Task: Create a new view control for the user
Action: Mouse moved to (144, 163)
Screenshot: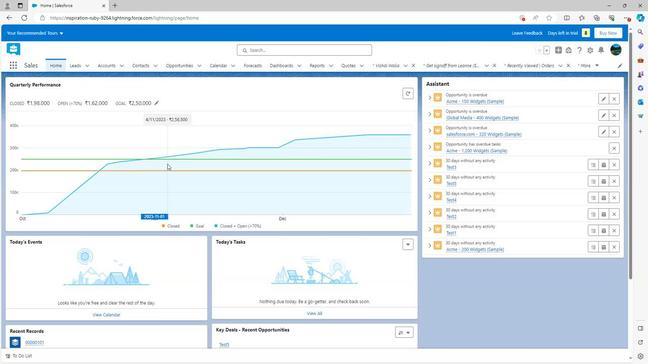 
Action: Mouse scrolled (144, 163) with delta (0, 0)
Screenshot: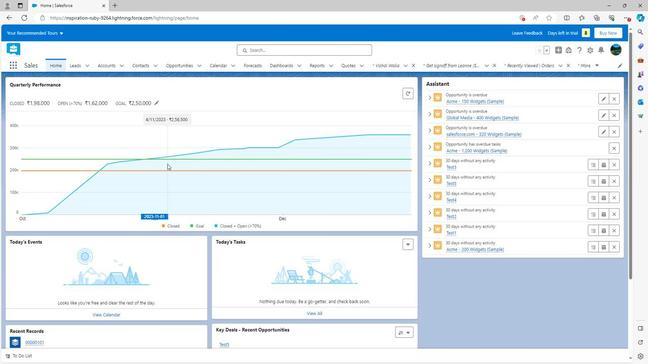 
Action: Mouse moved to (144, 163)
Screenshot: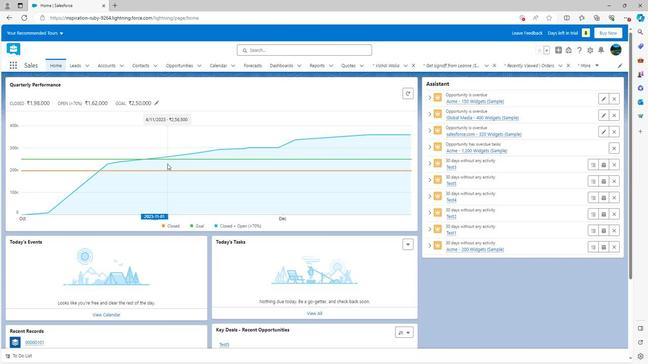 
Action: Mouse scrolled (144, 163) with delta (0, 0)
Screenshot: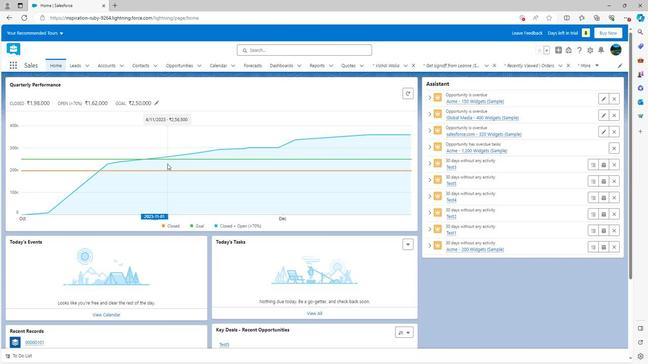 
Action: Mouse scrolled (144, 163) with delta (0, 0)
Screenshot: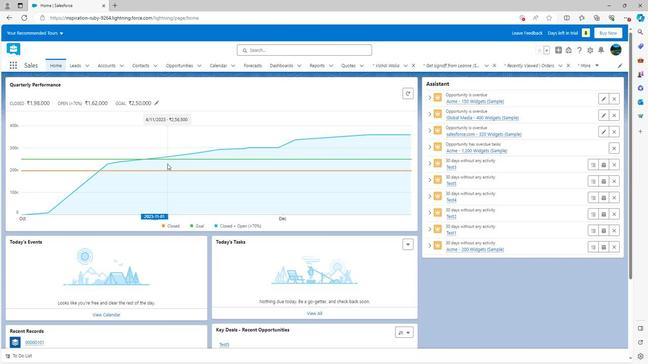 
Action: Mouse scrolled (144, 163) with delta (0, 0)
Screenshot: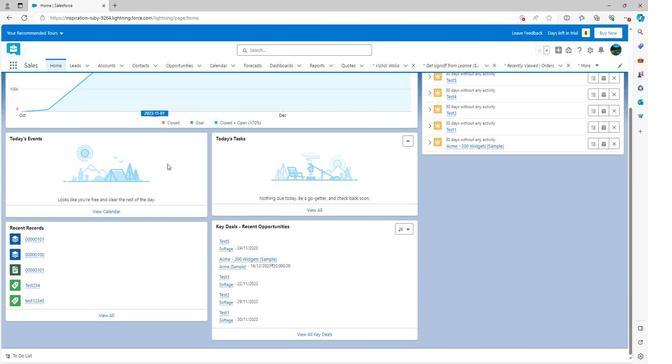 
Action: Mouse scrolled (144, 163) with delta (0, 0)
Screenshot: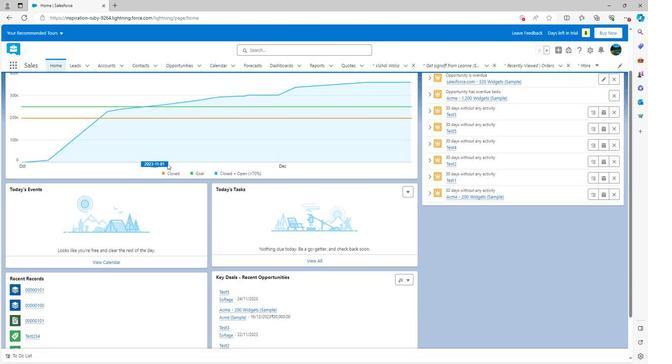 
Action: Mouse scrolled (144, 163) with delta (0, 0)
Screenshot: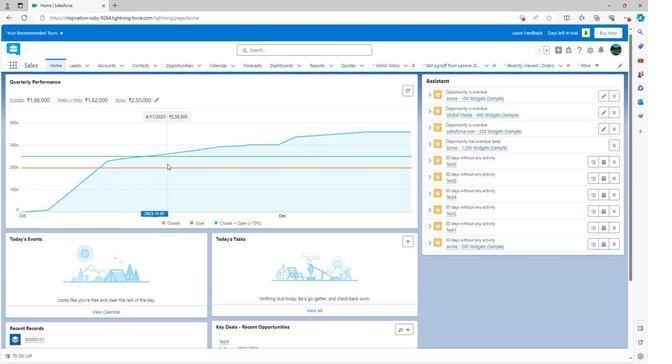 
Action: Mouse moved to (543, 61)
Screenshot: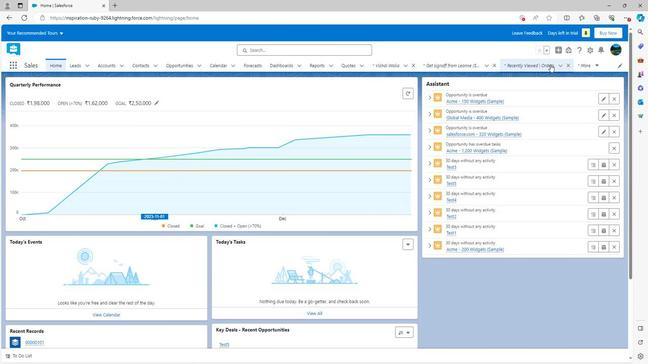 
Action: Mouse pressed left at (543, 61)
Screenshot: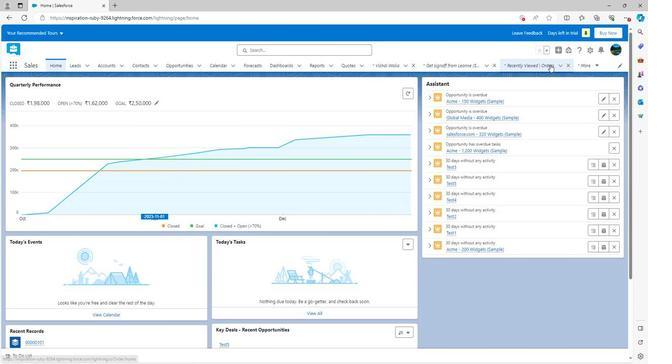 
Action: Mouse moved to (550, 94)
Screenshot: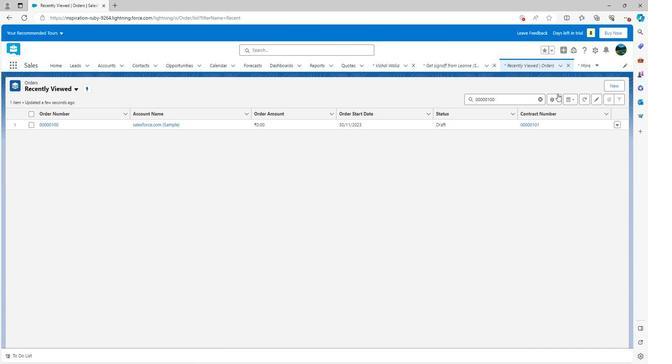 
Action: Mouse pressed left at (550, 94)
Screenshot: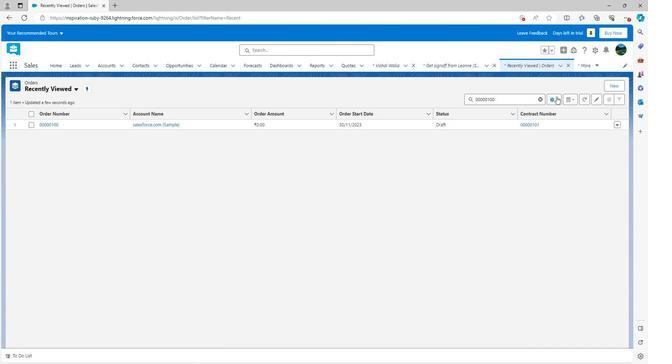 
Action: Mouse moved to (518, 127)
Screenshot: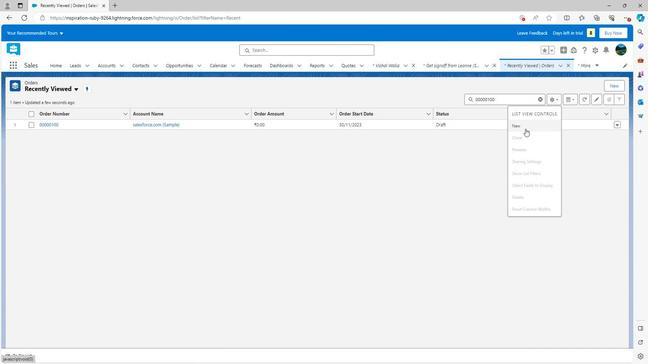 
Action: Mouse pressed left at (518, 127)
Screenshot: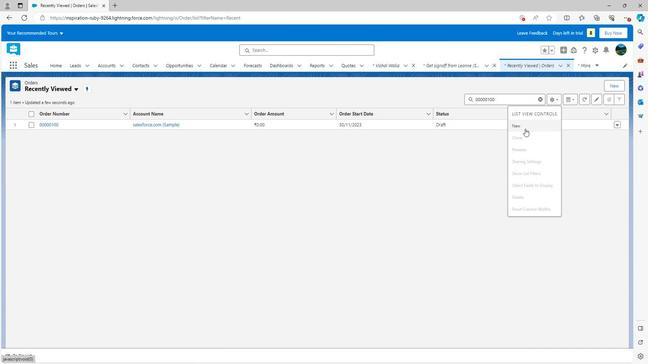 
Action: Mouse moved to (301, 161)
Screenshot: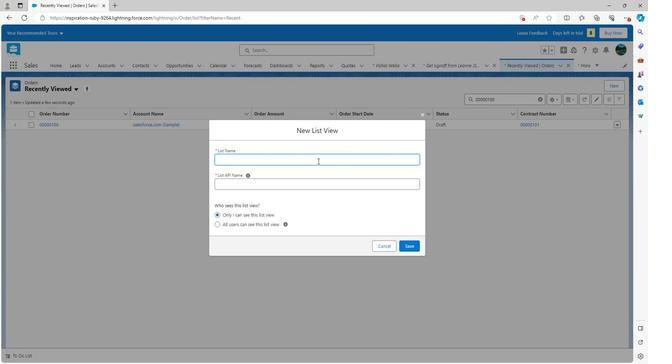 
Action: Mouse pressed left at (301, 161)
Screenshot: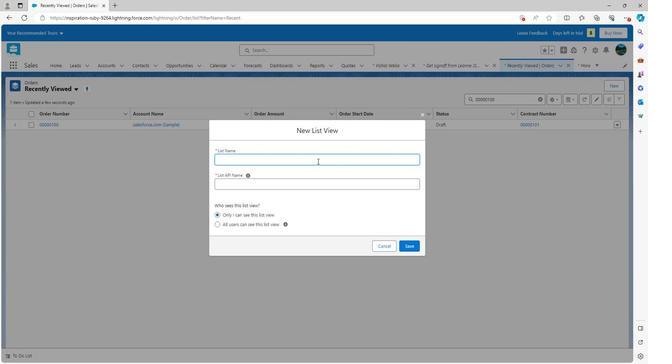 
Action: Mouse moved to (304, 164)
Screenshot: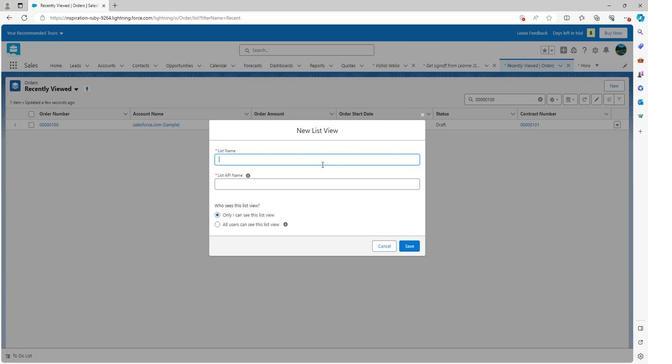 
Action: Key pressed <Key.shift>Test
Screenshot: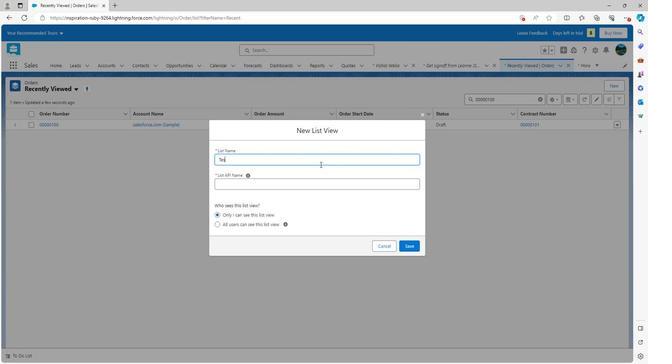 
Action: Mouse moved to (330, 168)
Screenshot: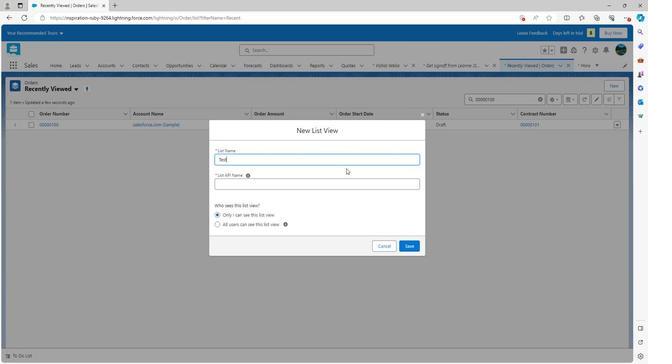 
Action: Mouse pressed left at (330, 168)
Screenshot: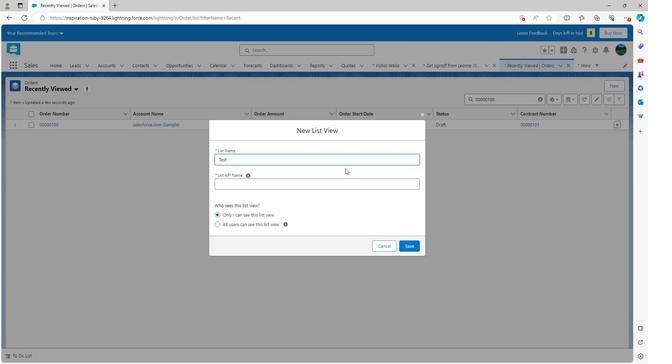 
Action: Mouse moved to (198, 225)
Screenshot: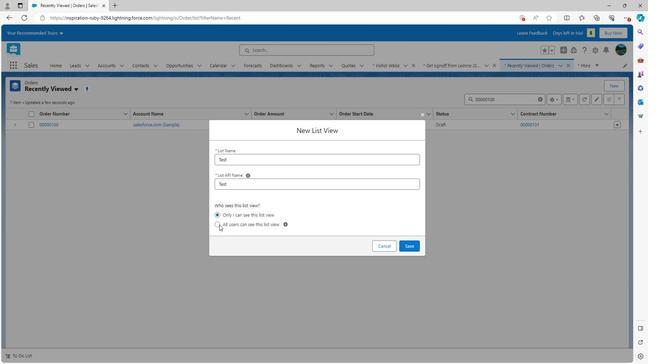 
Action: Mouse pressed left at (198, 225)
Screenshot: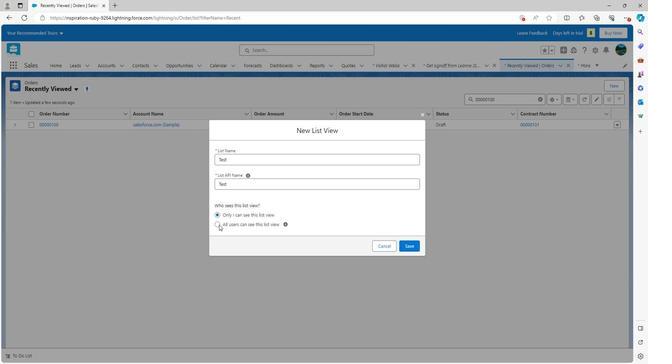 
Action: Mouse moved to (391, 245)
Screenshot: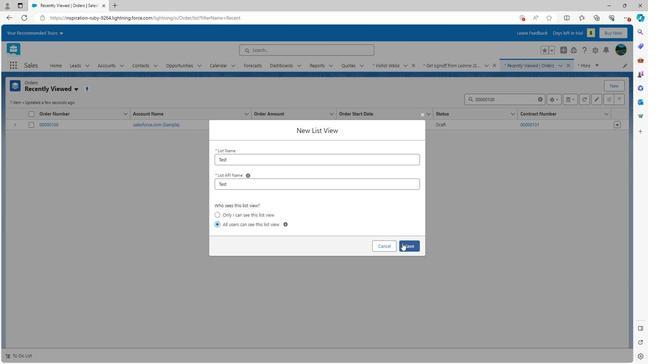 
Action: Mouse pressed left at (391, 245)
Screenshot: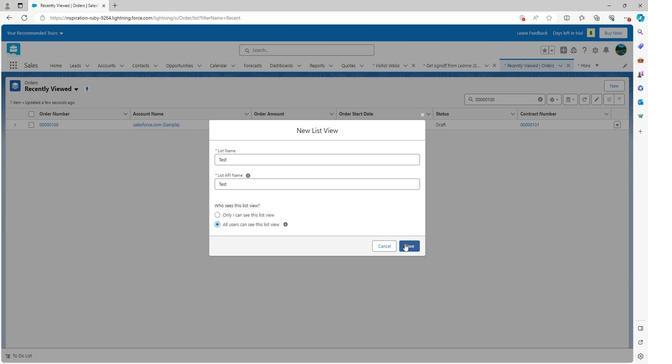 
Action: Mouse moved to (555, 140)
Screenshot: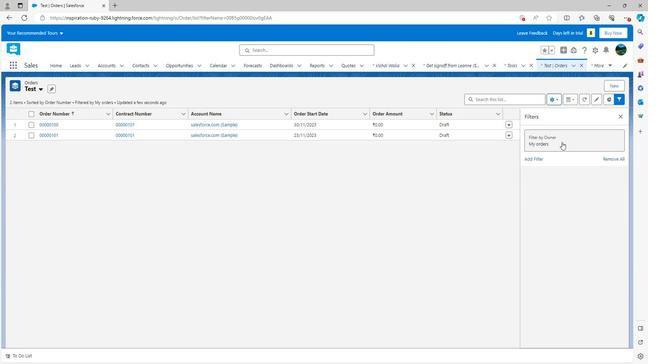 
Action: Mouse pressed left at (555, 140)
Screenshot: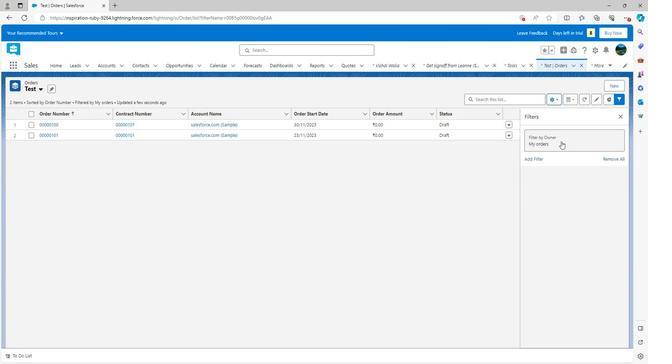 
Action: Mouse moved to (377, 128)
Screenshot: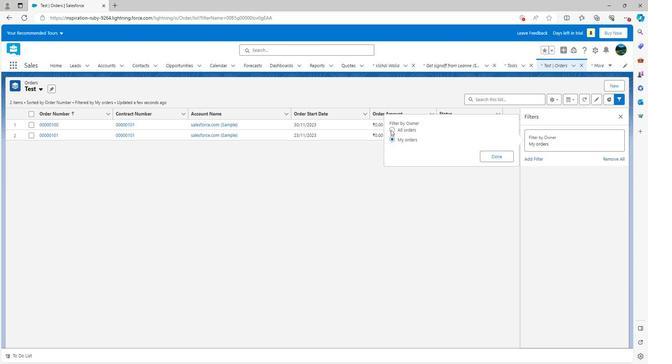 
Action: Mouse pressed left at (377, 128)
Screenshot: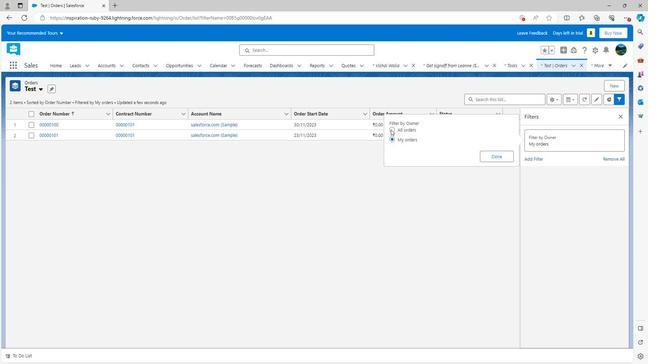 
Action: Mouse moved to (481, 158)
Screenshot: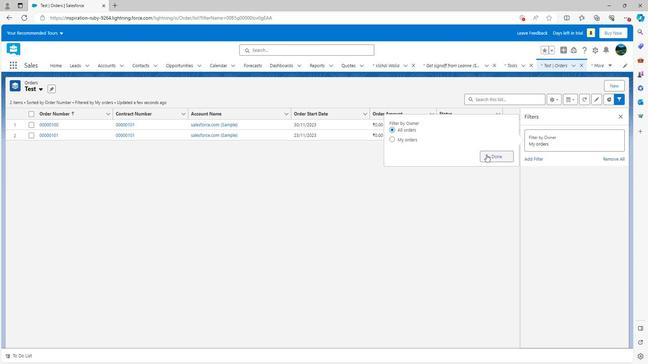 
Action: Mouse pressed left at (481, 158)
Screenshot: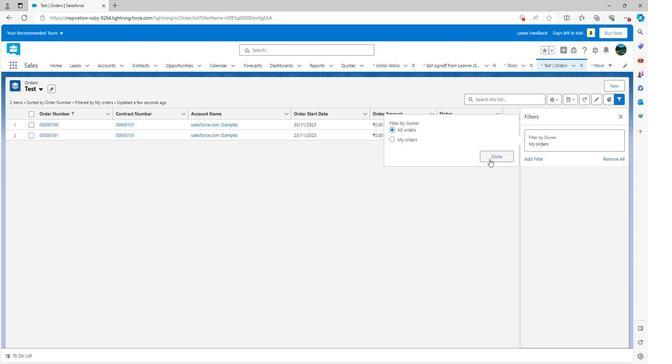 
Action: Mouse moved to (538, 118)
Screenshot: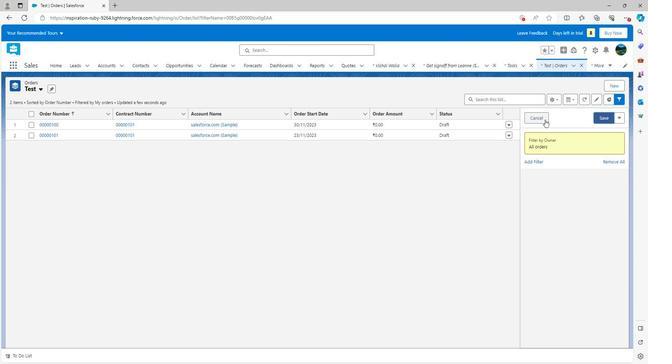 
Action: Mouse pressed left at (538, 118)
Screenshot: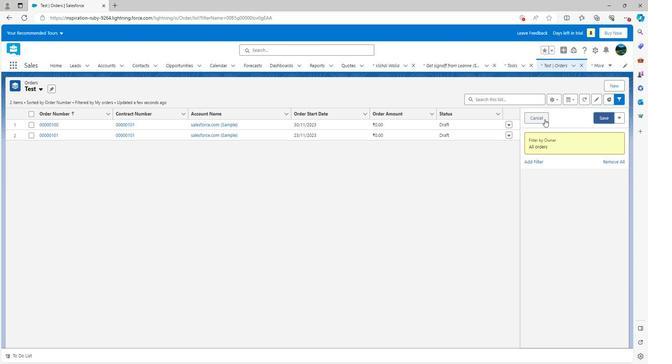 
Action: Mouse moved to (614, 114)
Screenshot: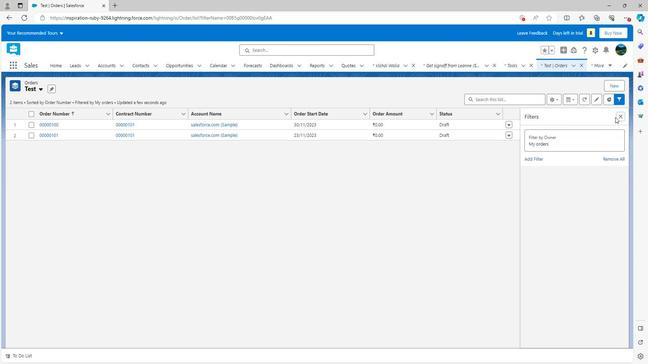 
Action: Mouse pressed left at (614, 114)
Screenshot: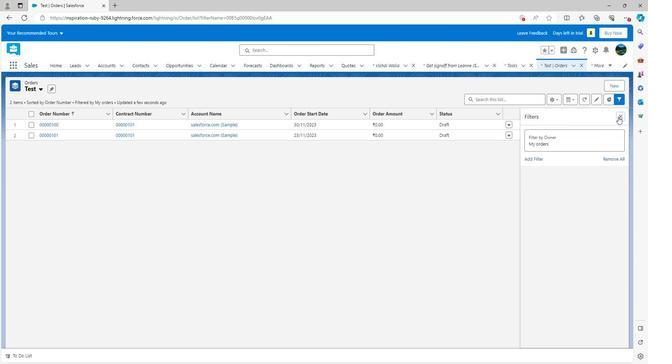 
Action: Mouse moved to (505, 136)
Screenshot: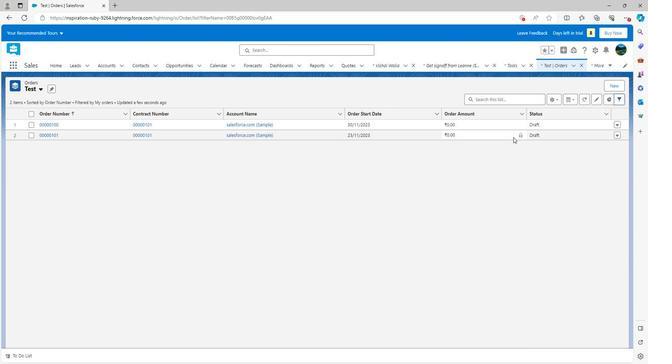 
